 Task: Set the duration of the event to 20 minutes.
Action: Mouse moved to (551, 351)
Screenshot: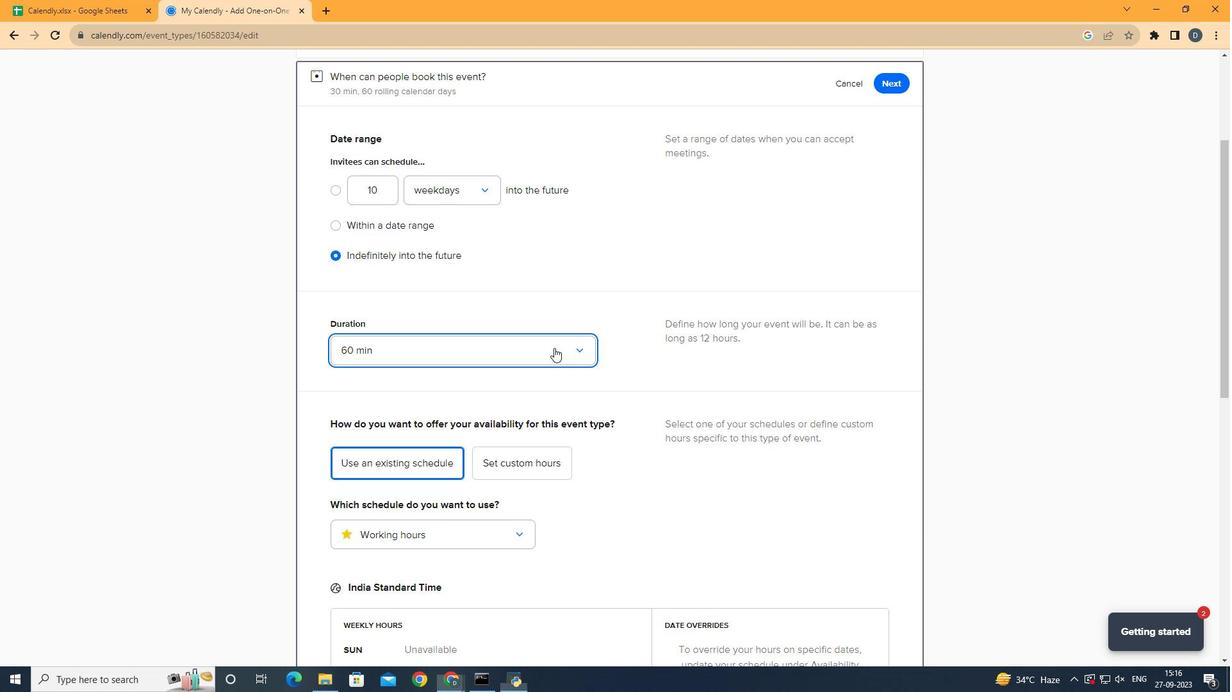 
Action: Mouse pressed left at (551, 351)
Screenshot: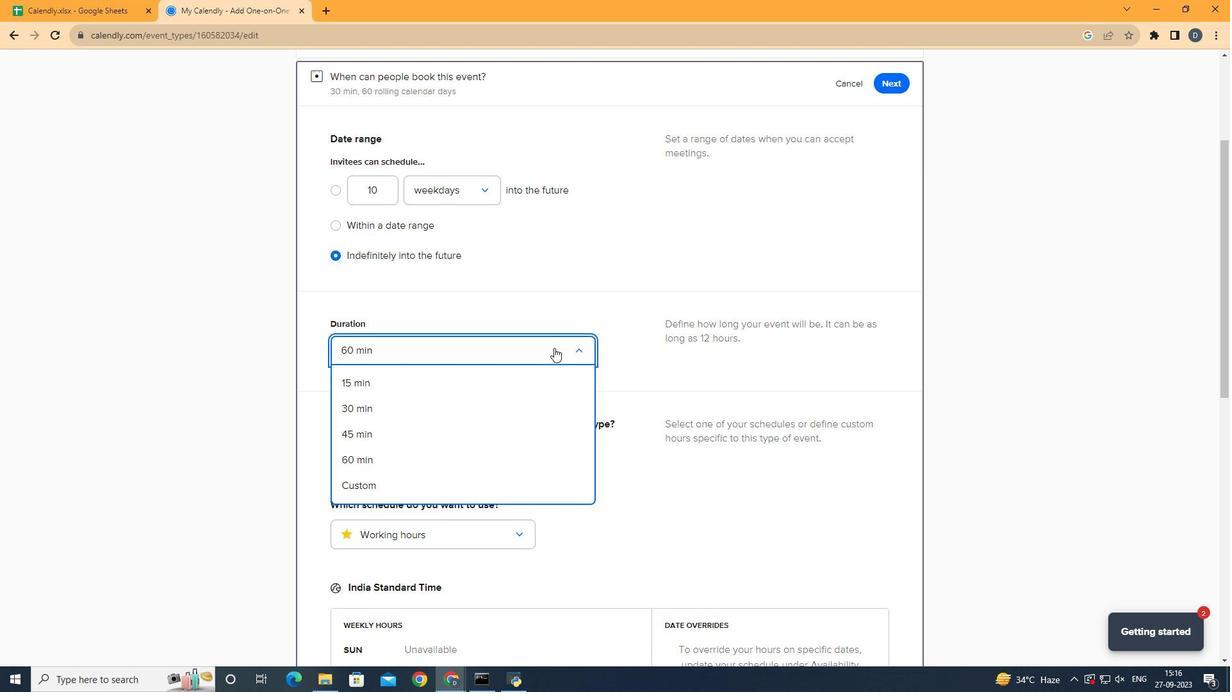 
Action: Mouse moved to (462, 471)
Screenshot: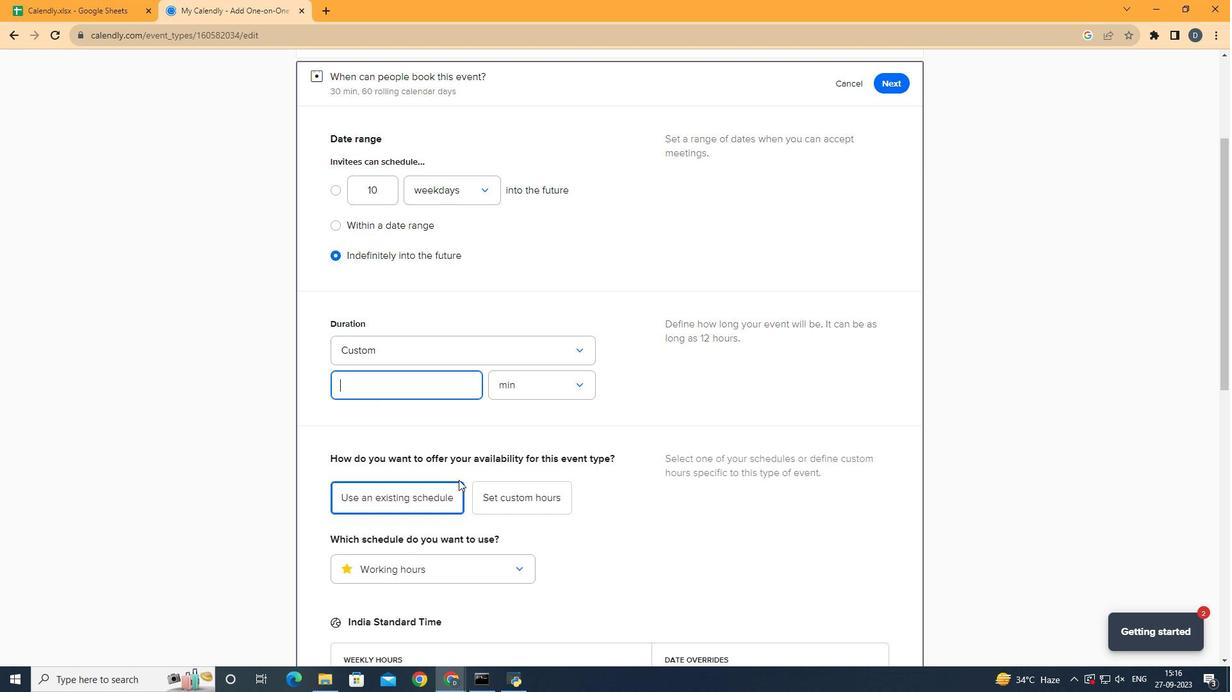 
Action: Mouse pressed left at (462, 471)
Screenshot: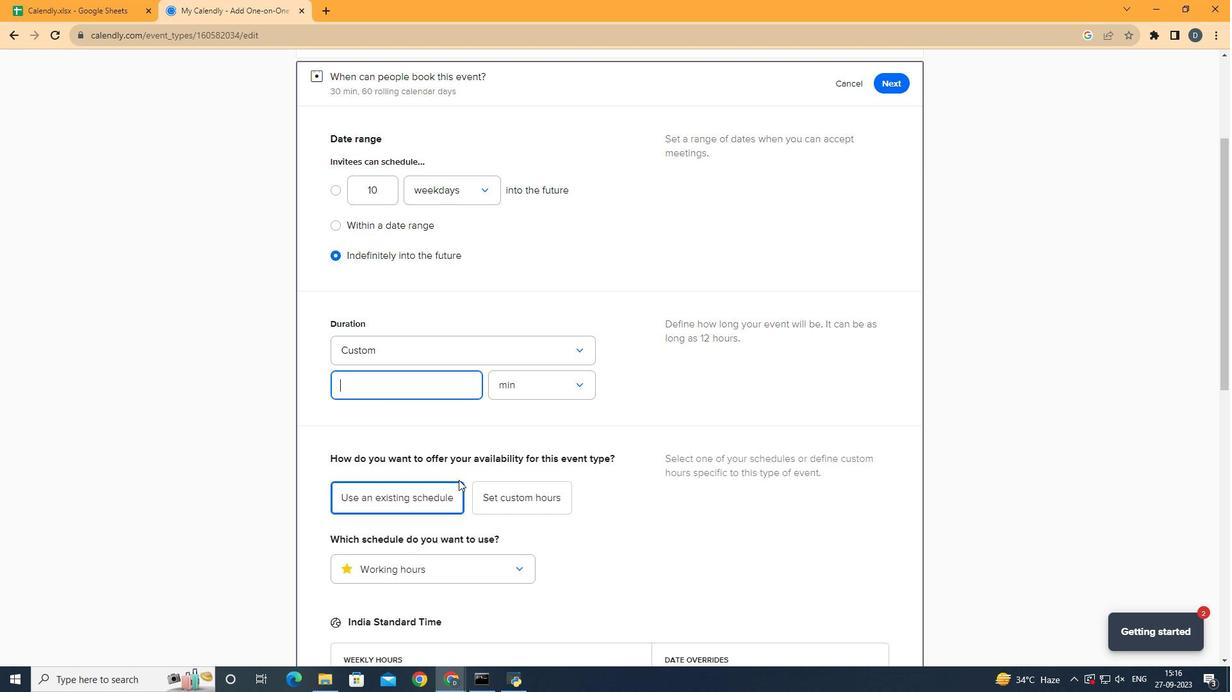 
Action: Mouse moved to (450, 385)
Screenshot: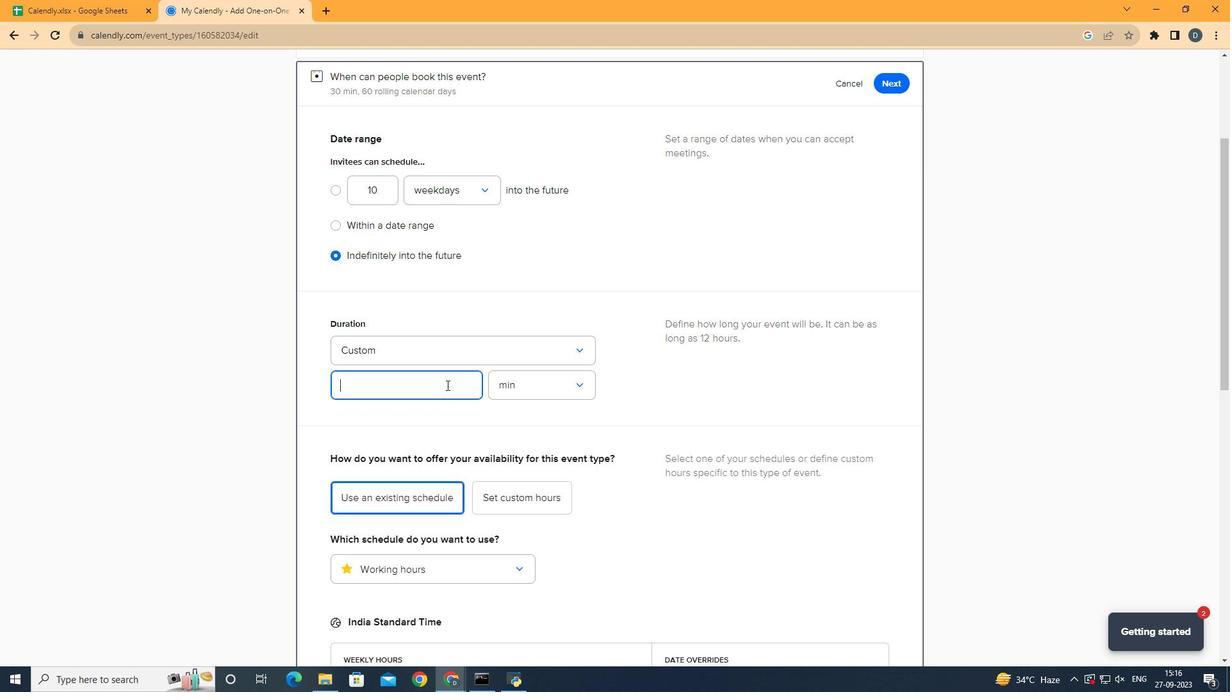 
Action: Key pressed 20
Screenshot: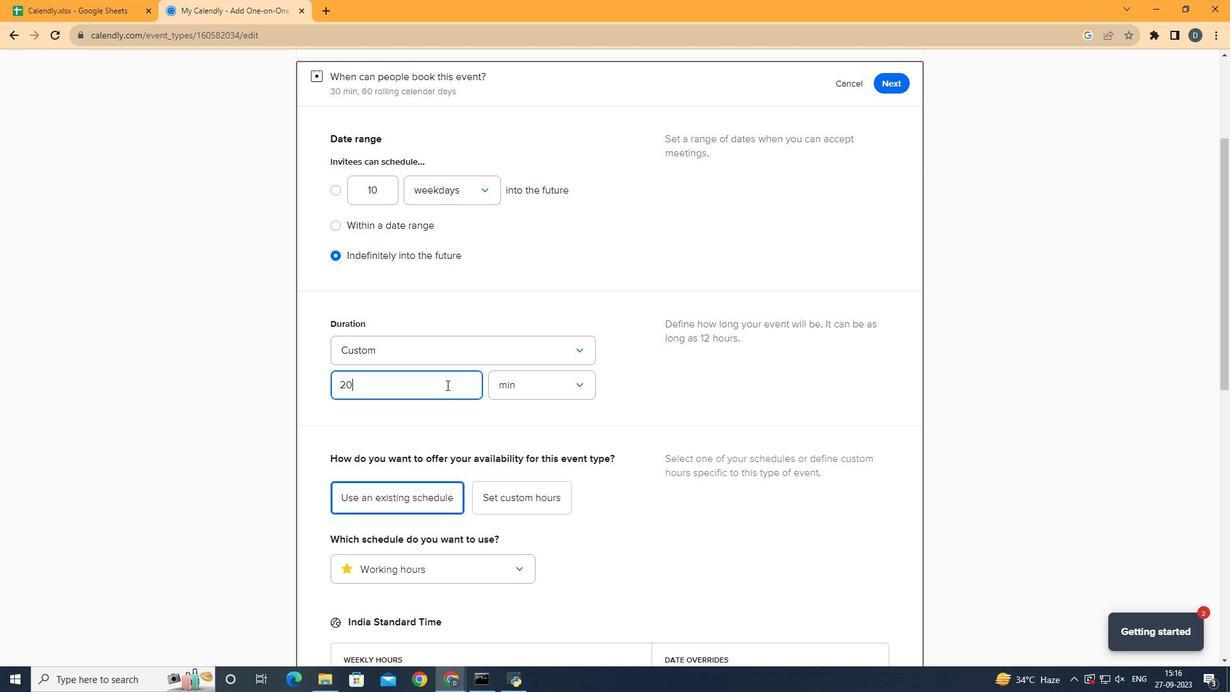 
Action: Mouse moved to (569, 395)
Screenshot: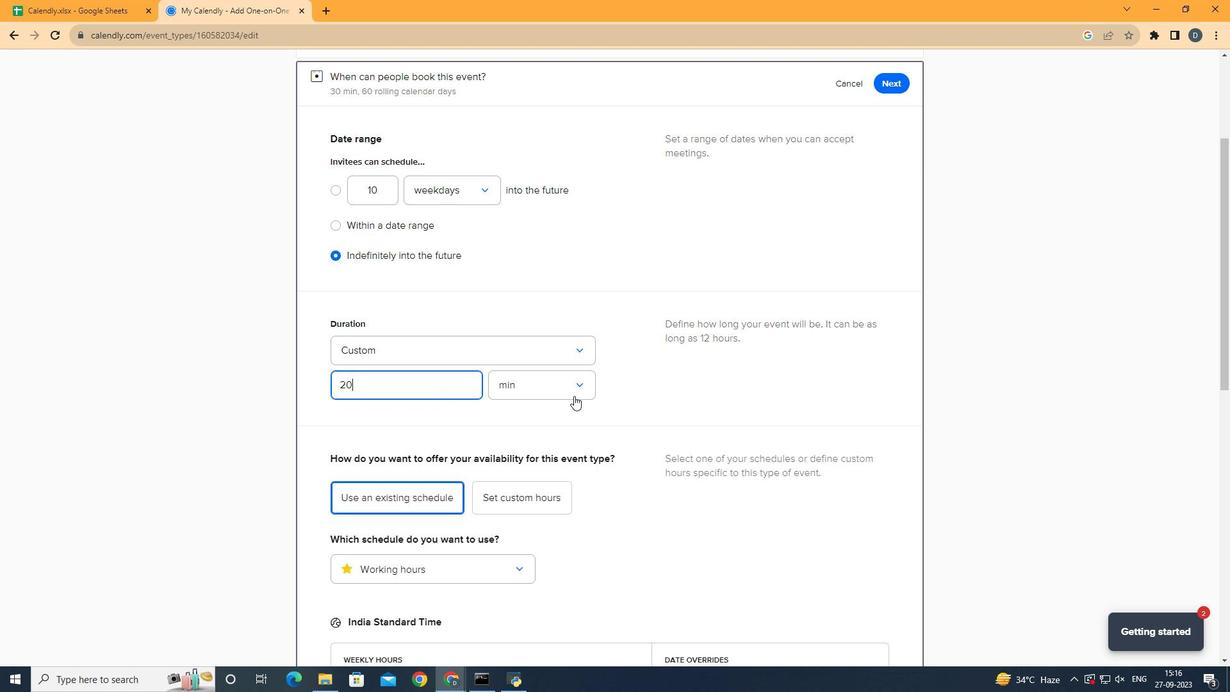 
Action: Mouse pressed left at (569, 395)
Screenshot: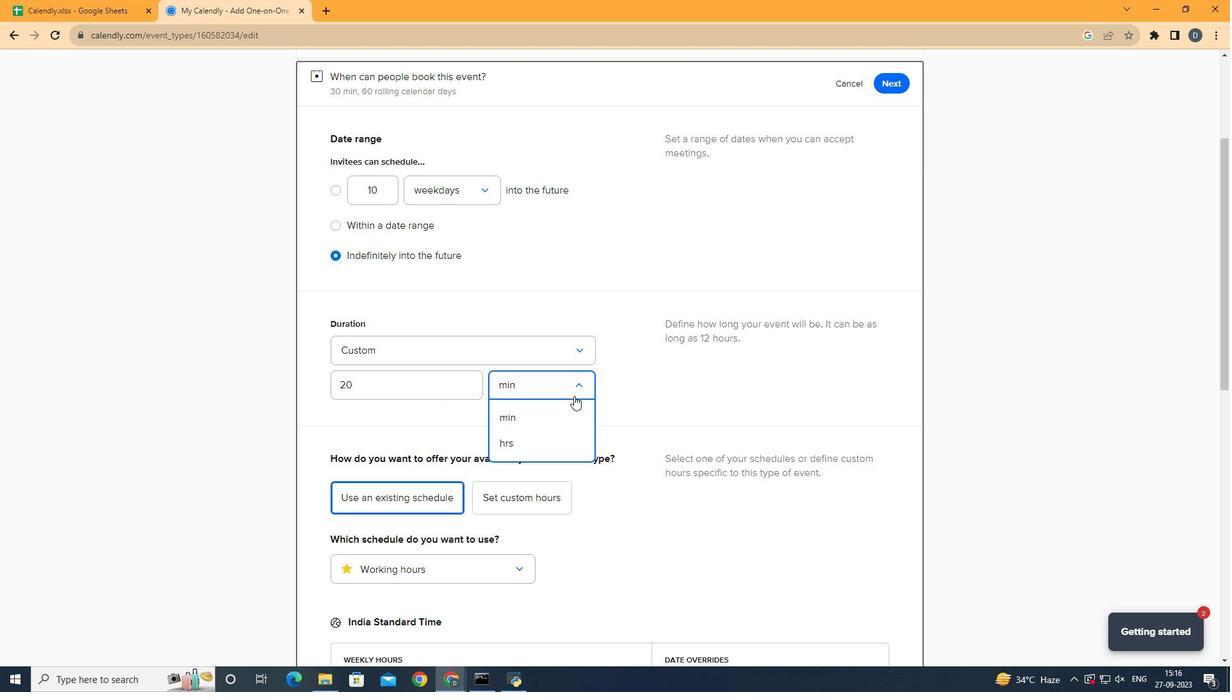 
Action: Mouse moved to (557, 405)
Screenshot: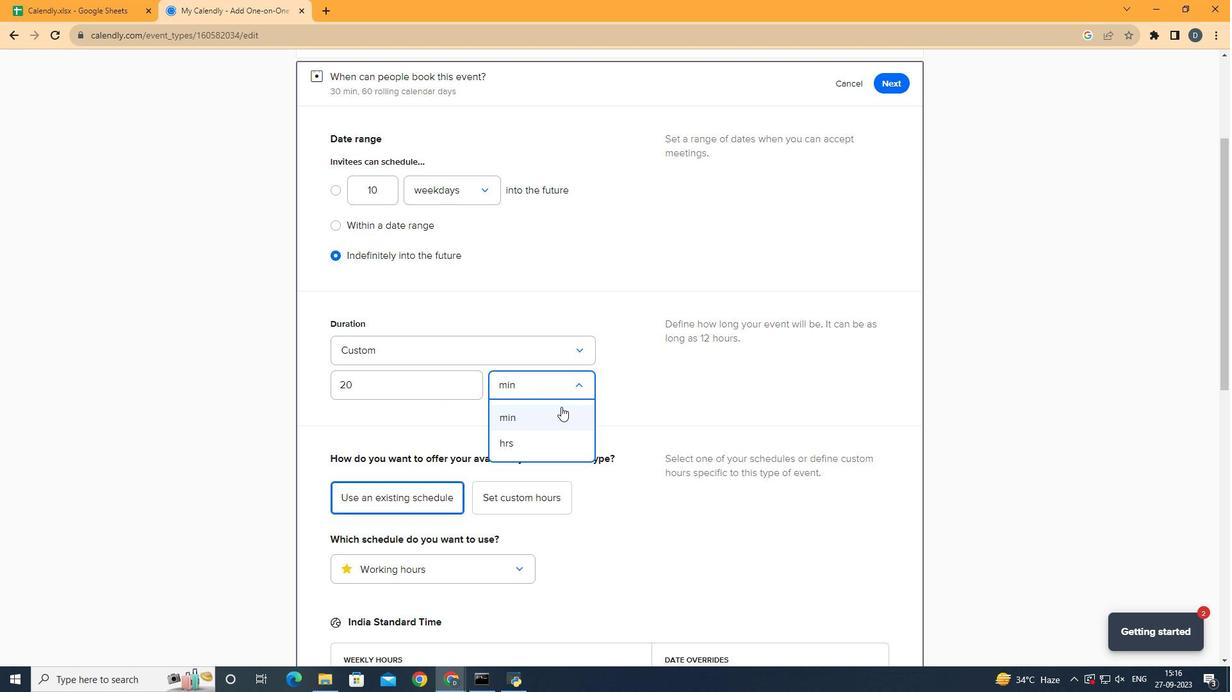 
Action: Mouse pressed left at (557, 405)
Screenshot: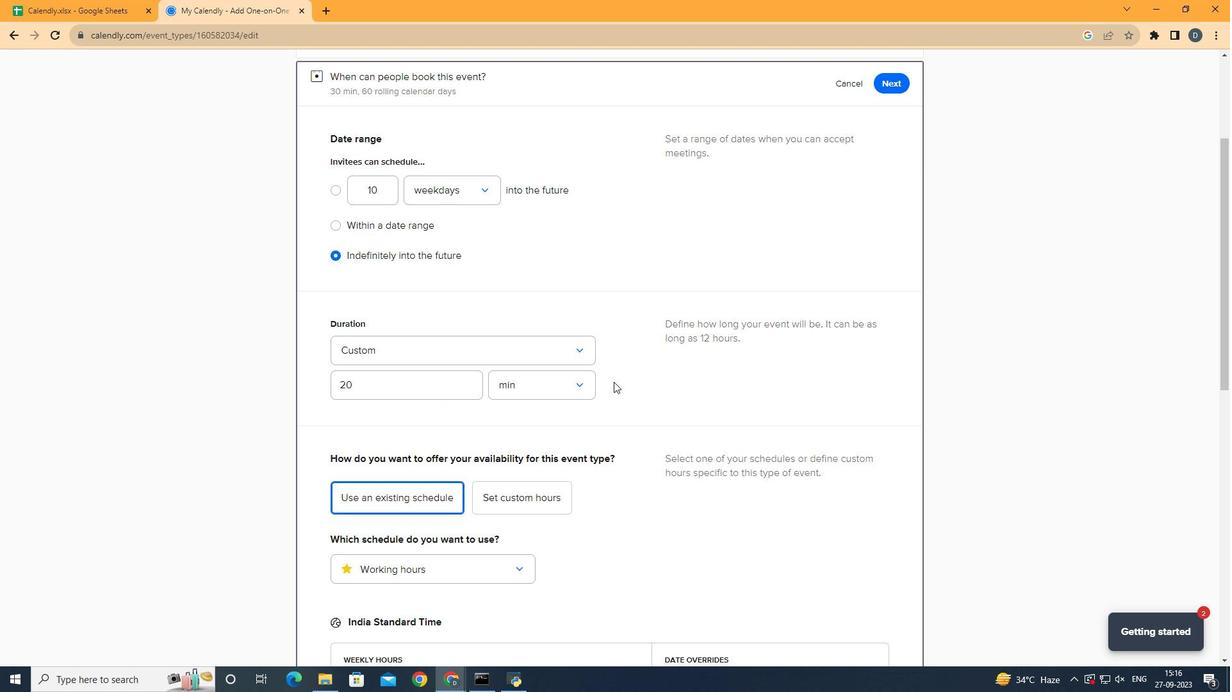 
Action: Mouse moved to (628, 374)
Screenshot: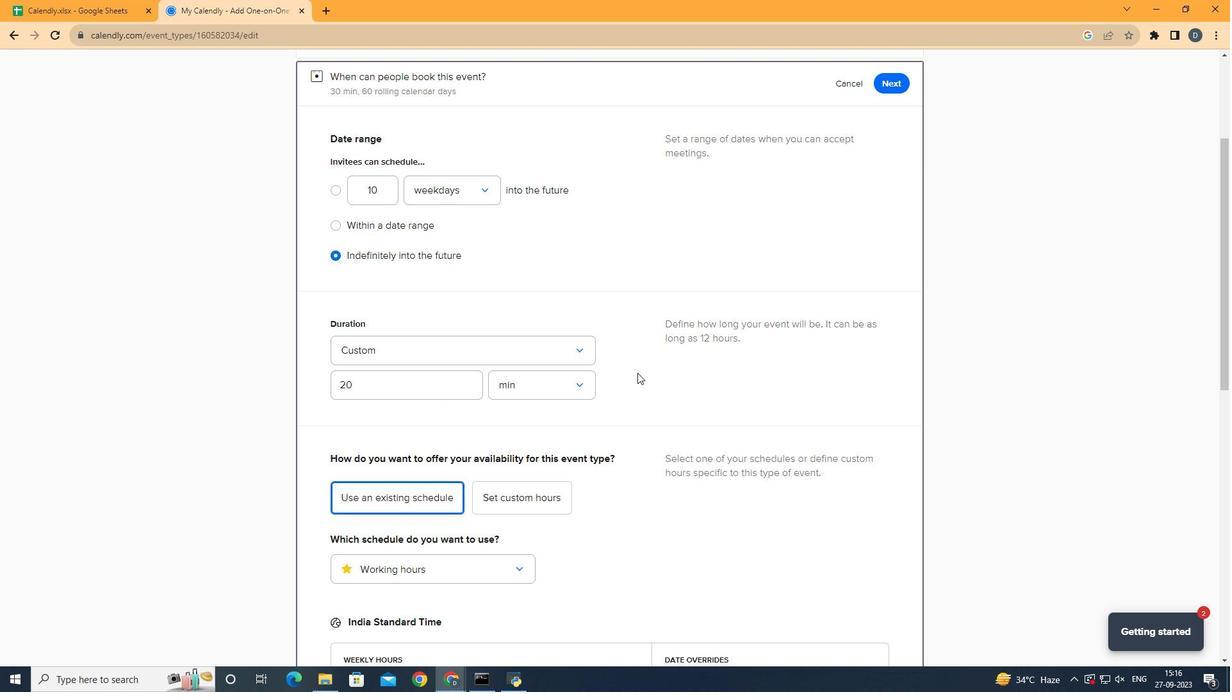 
